 Task: Search "Any" in reuester & apply.
Action: Mouse moved to (983, 292)
Screenshot: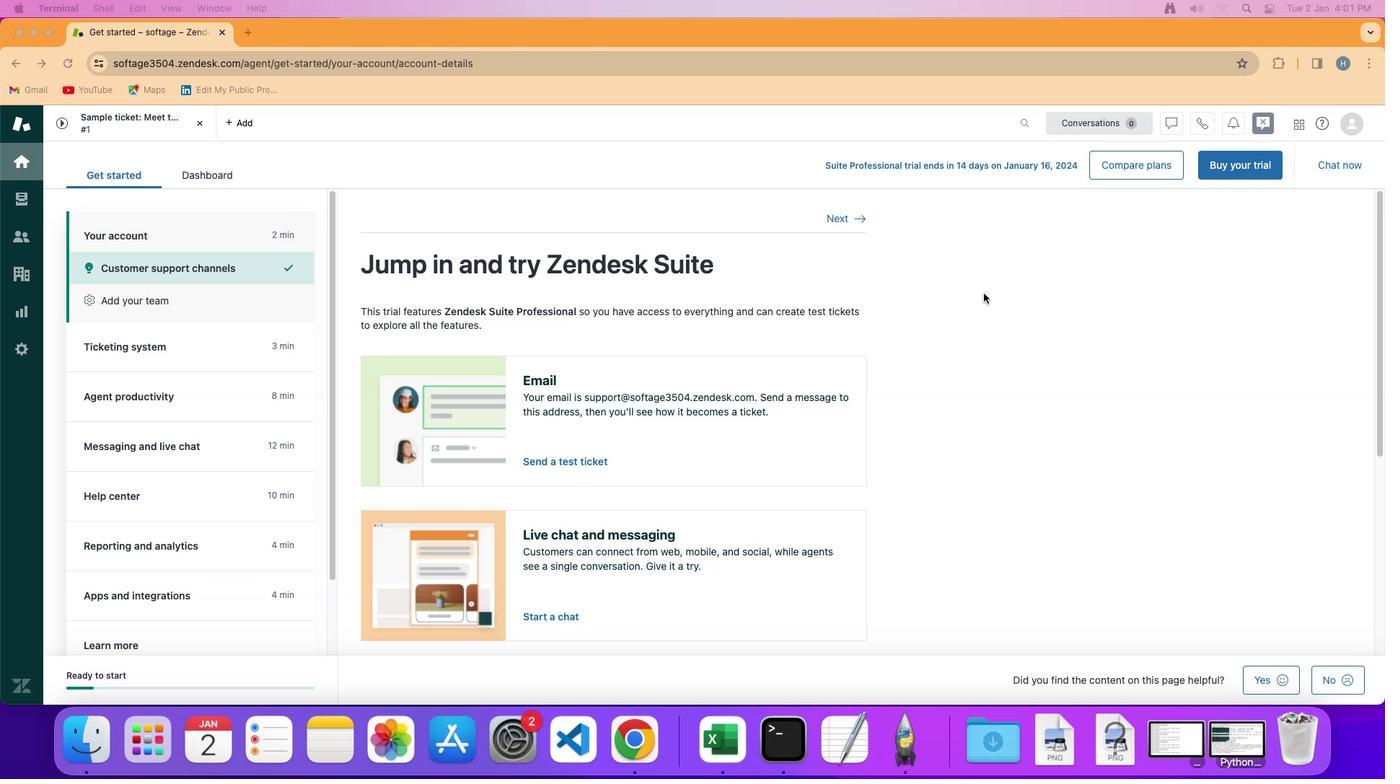 
Action: Mouse pressed left at (983, 292)
Screenshot: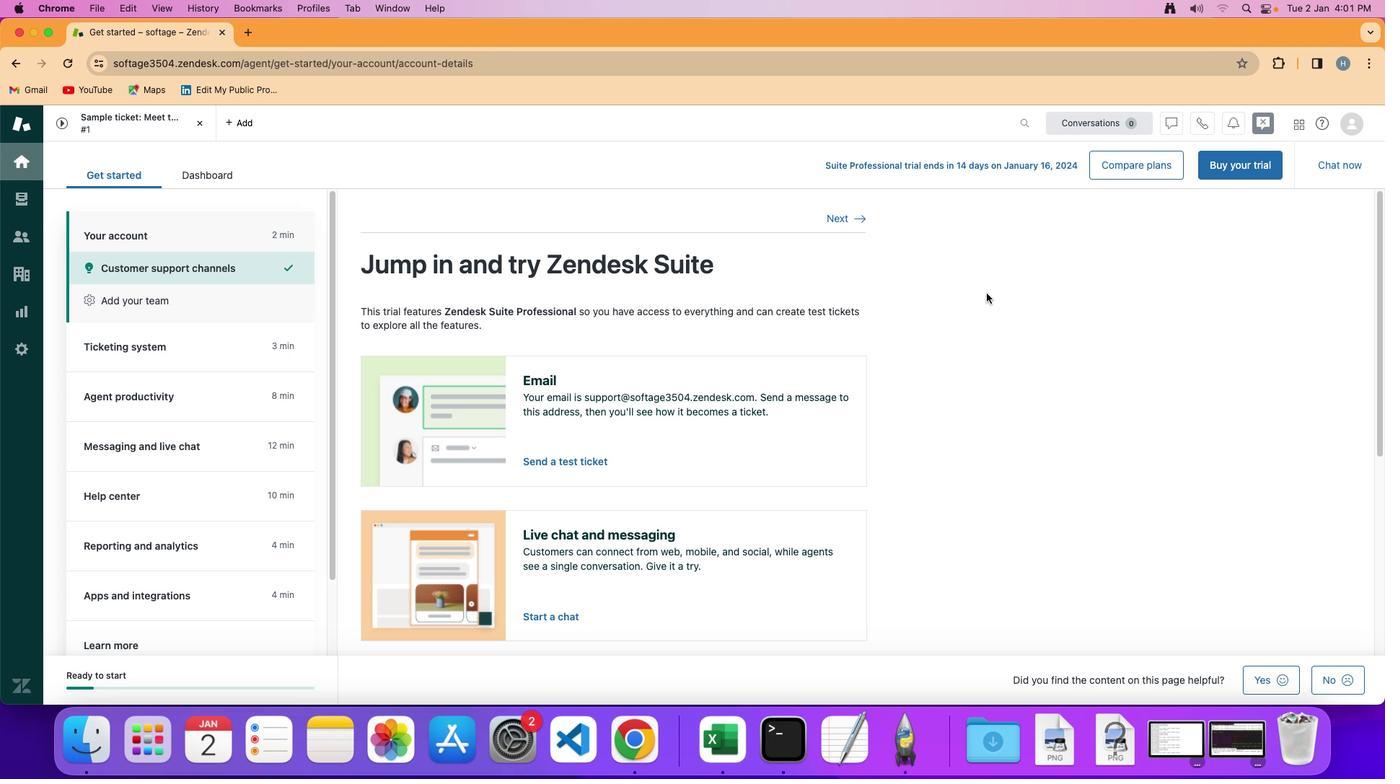 
Action: Mouse moved to (32, 197)
Screenshot: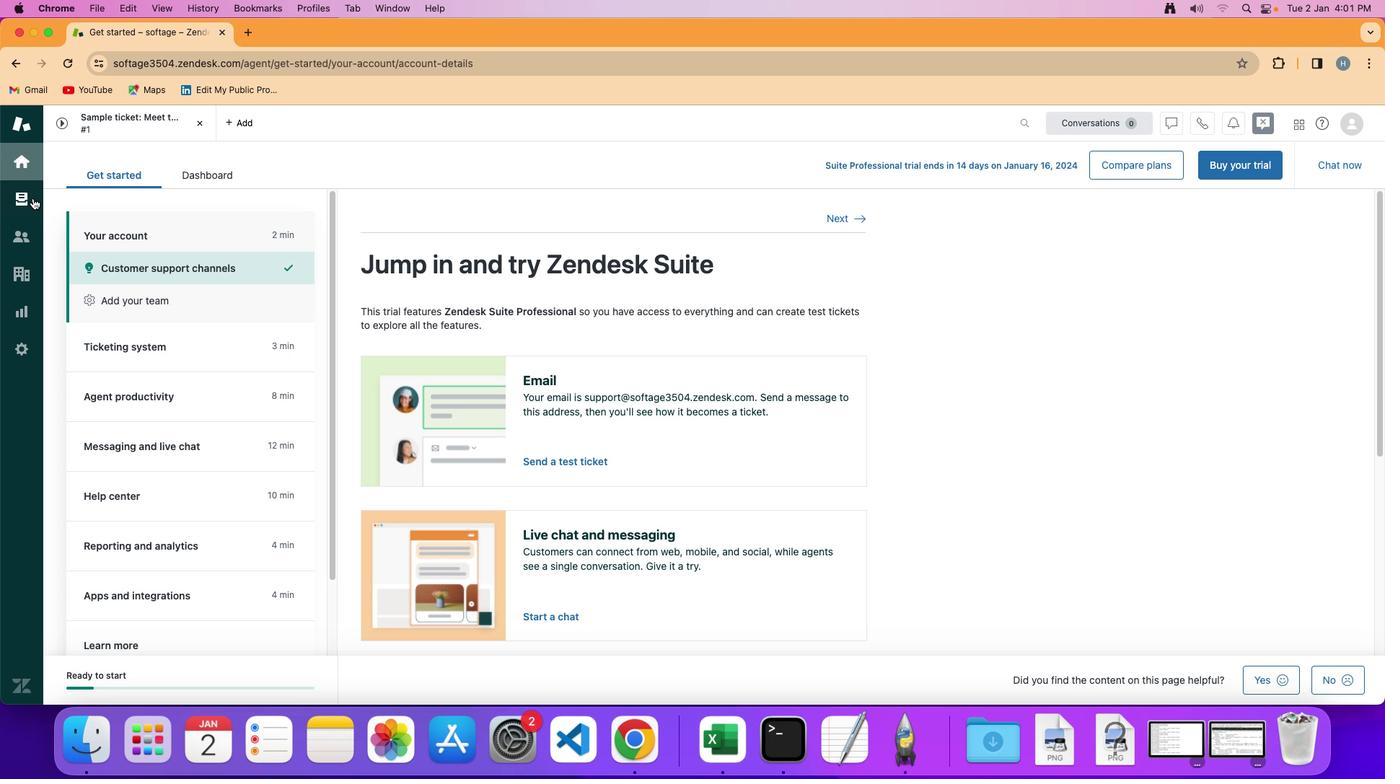 
Action: Mouse pressed left at (32, 197)
Screenshot: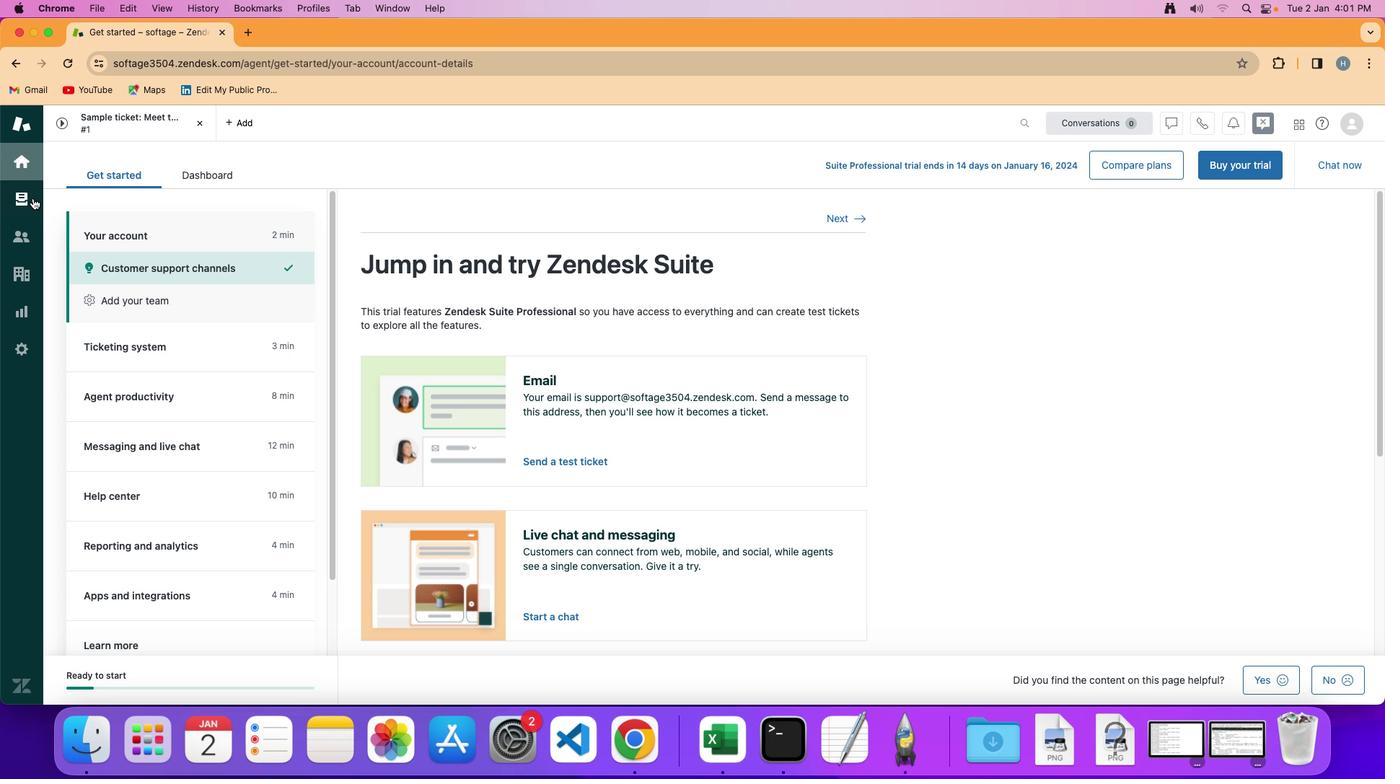 
Action: Mouse moved to (313, 222)
Screenshot: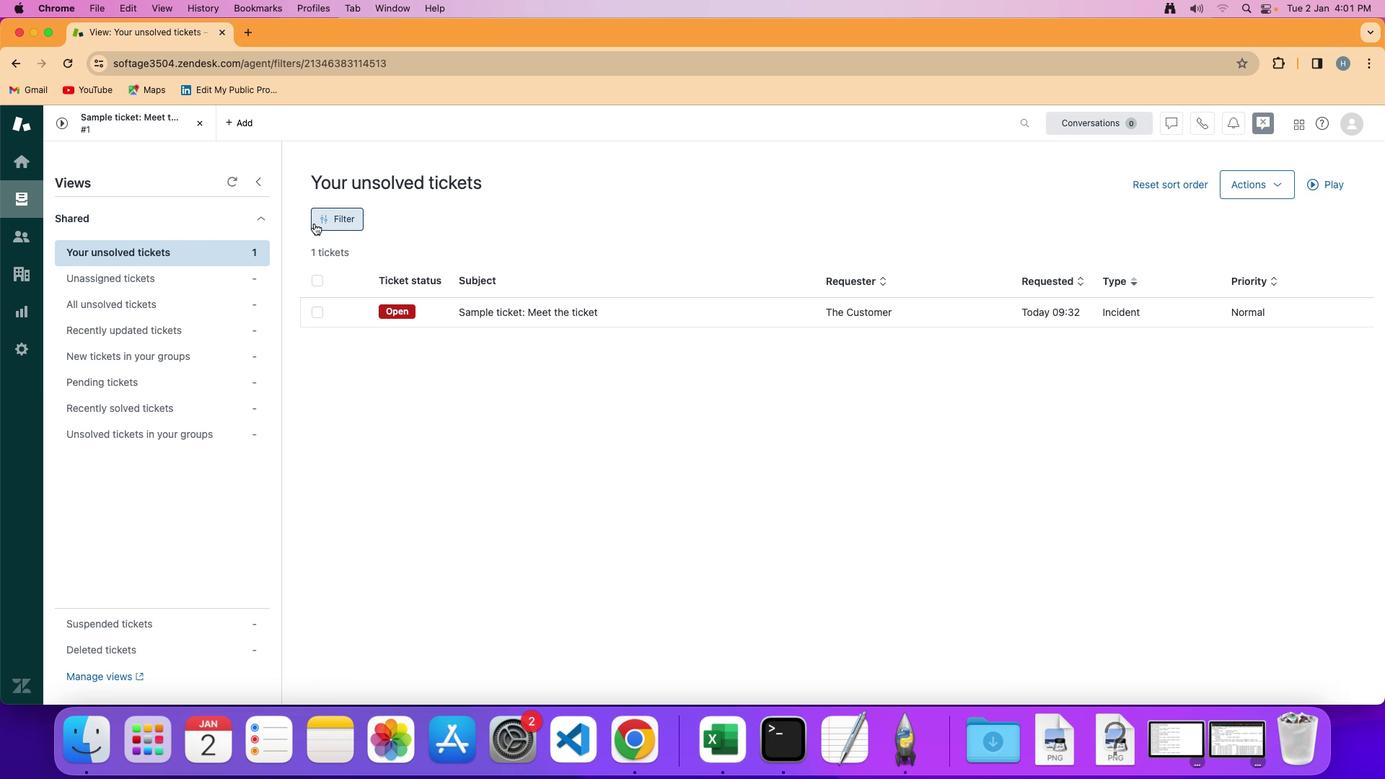 
Action: Mouse pressed left at (313, 222)
Screenshot: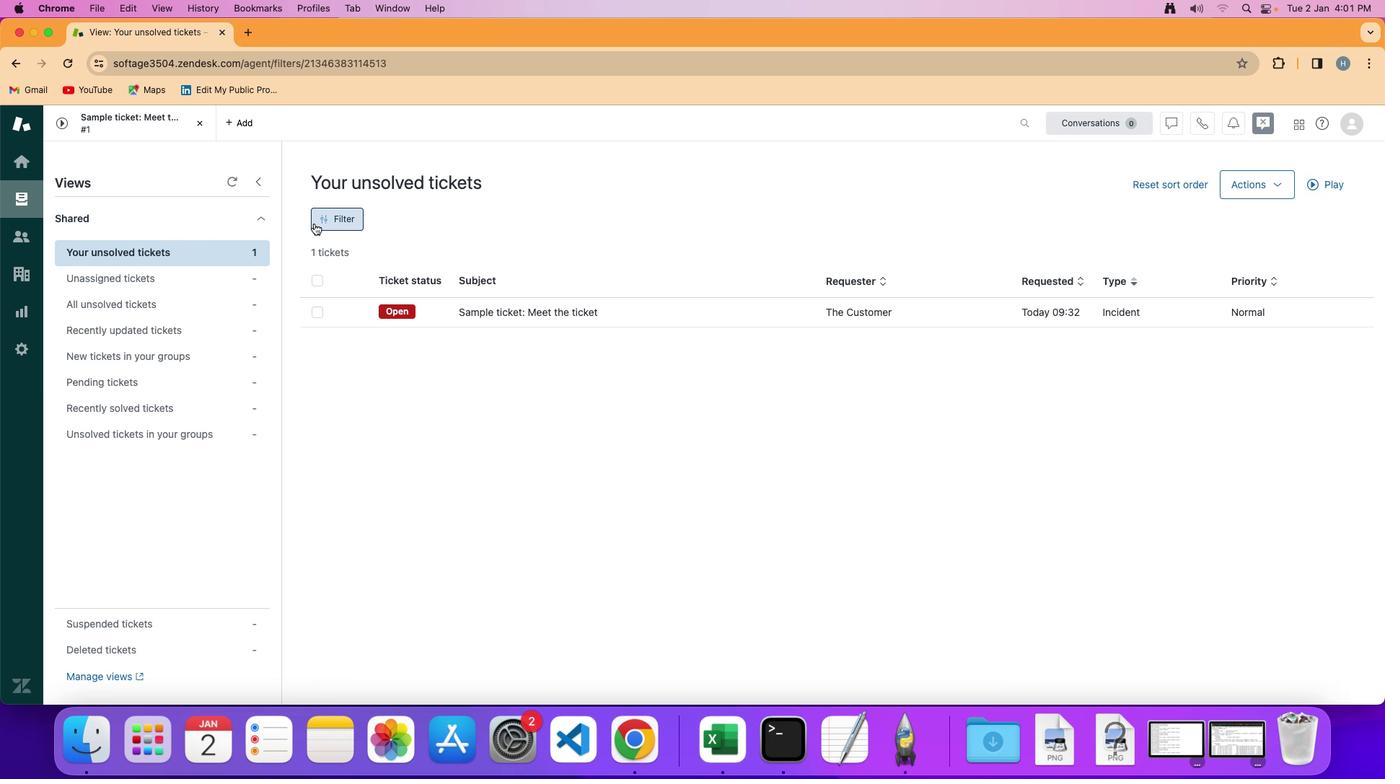 
Action: Mouse moved to (1240, 334)
Screenshot: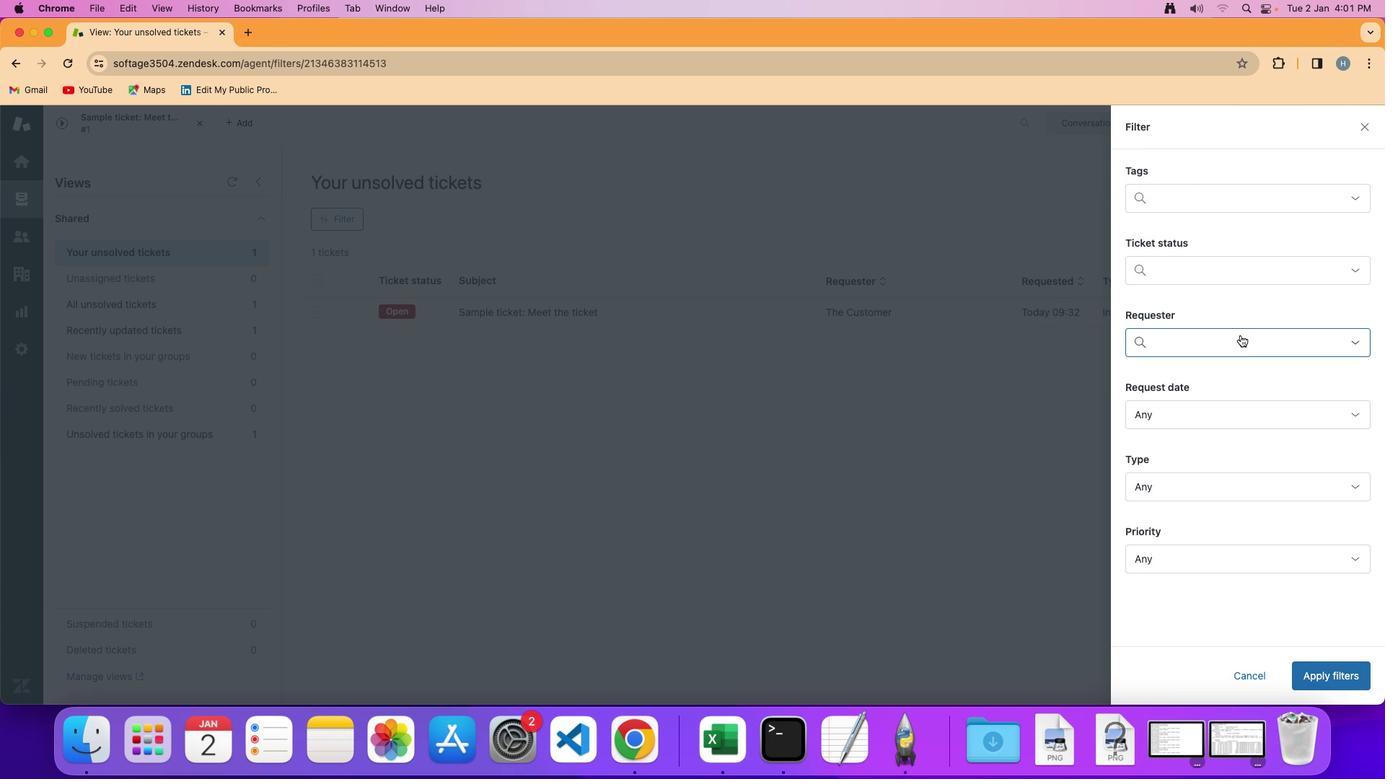 
Action: Mouse pressed left at (1240, 334)
Screenshot: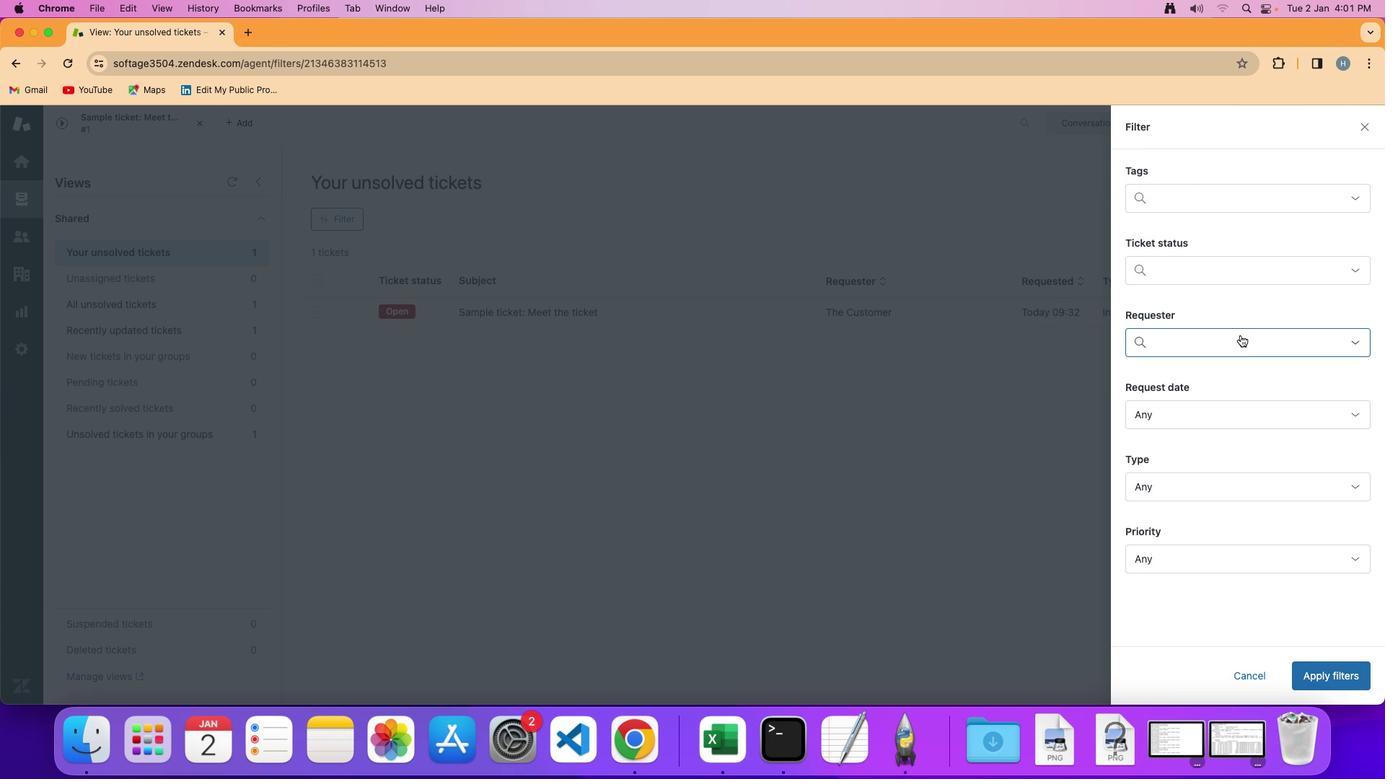 
Action: Mouse moved to (1226, 373)
Screenshot: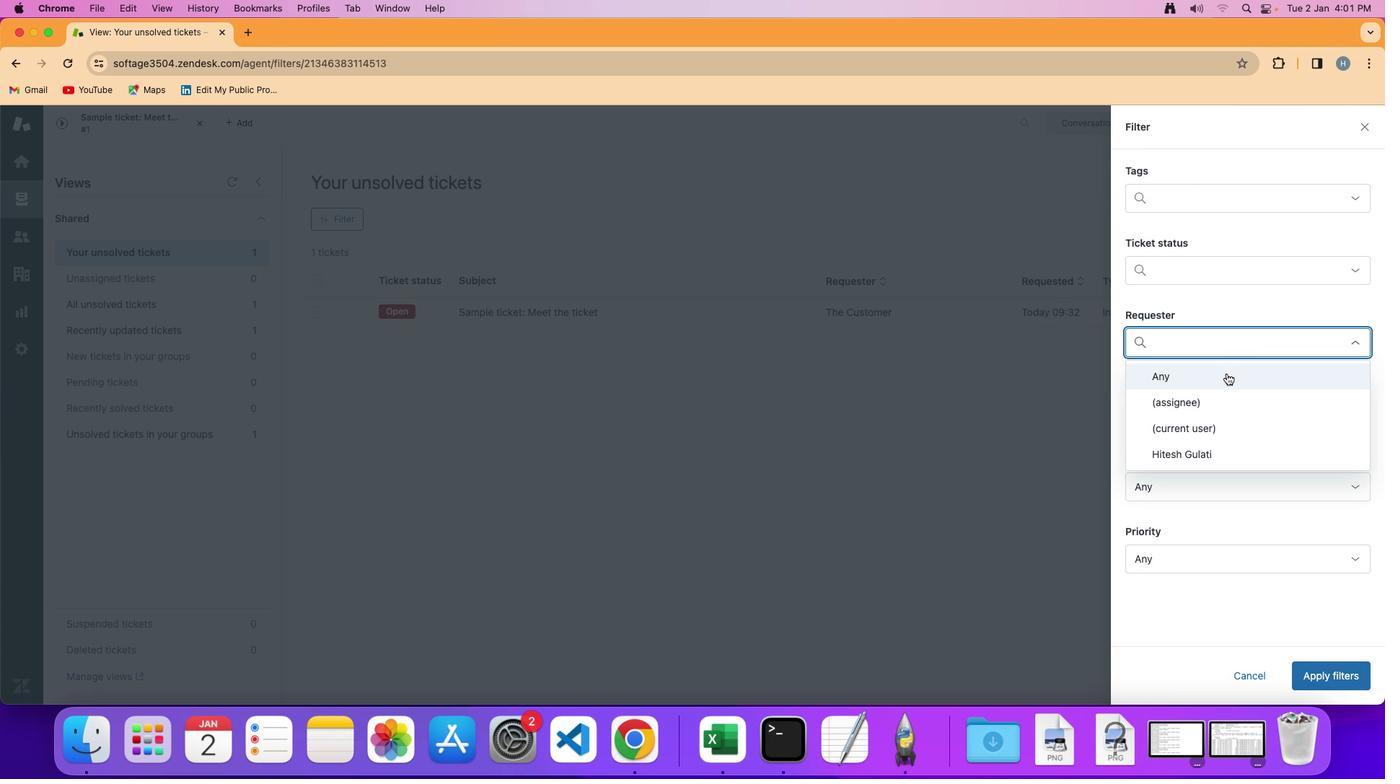 
Action: Mouse pressed left at (1226, 373)
Screenshot: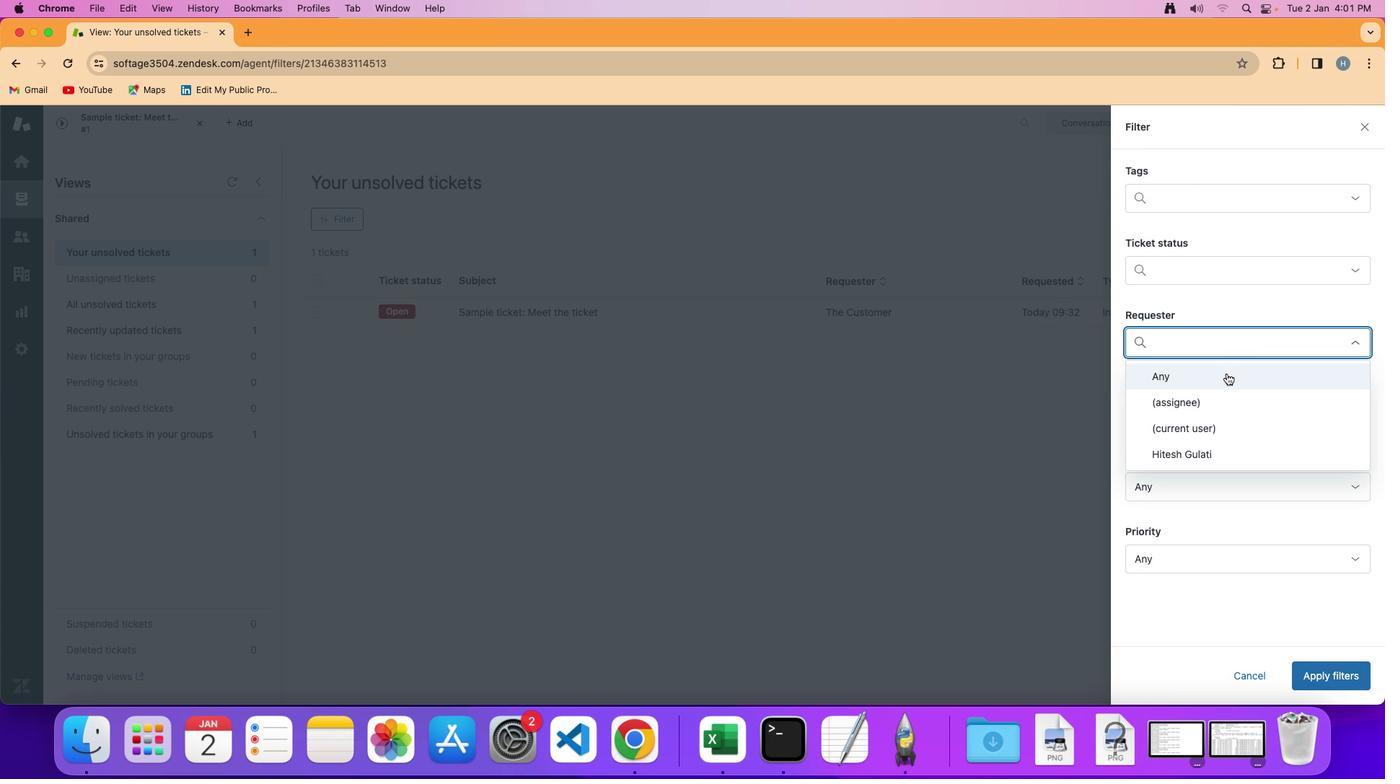 
Action: Mouse moved to (1332, 672)
Screenshot: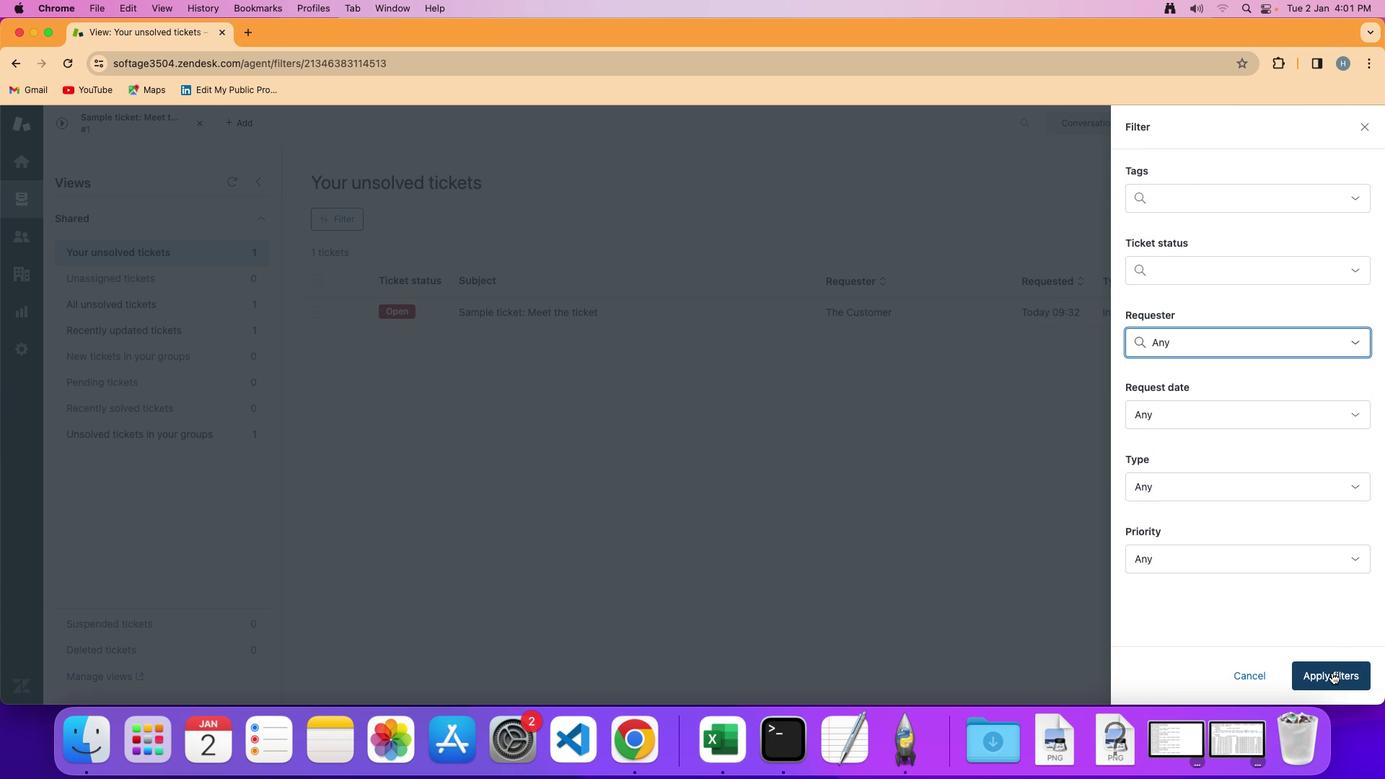 
Action: Mouse pressed left at (1332, 672)
Screenshot: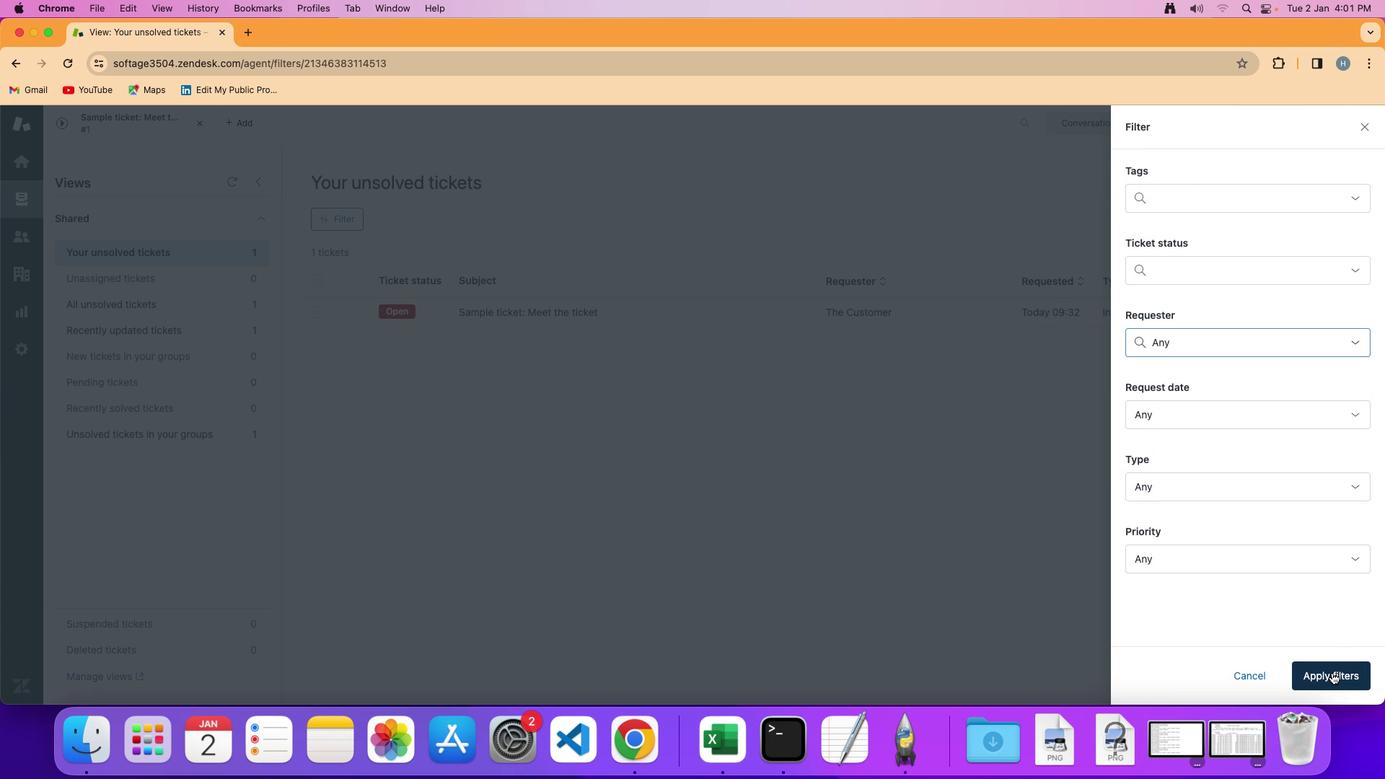 
Action: Mouse moved to (1233, 554)
Screenshot: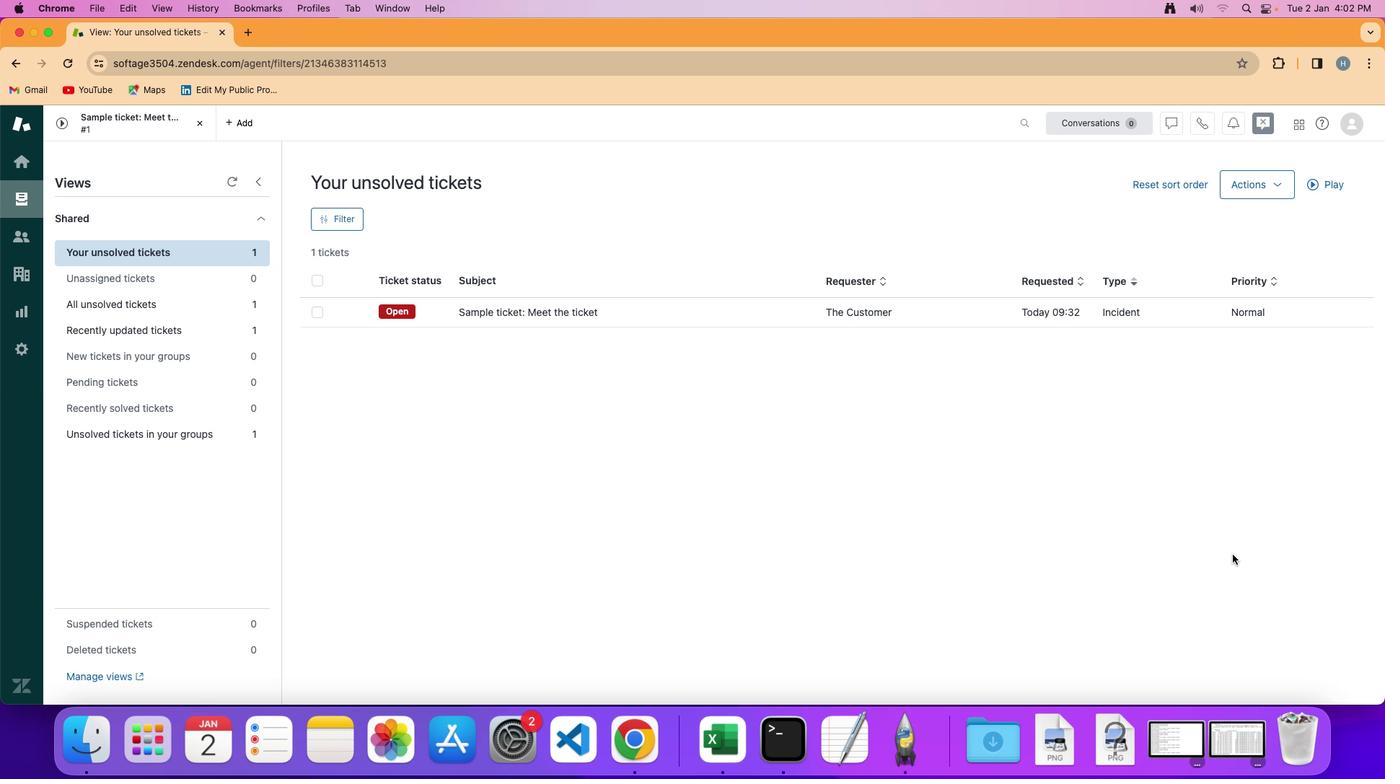 
